Task: Create in the project Wavelength and in the Backlog issue 'Develop a new tool for automated testing of voice user interfaces' a child issue 'Integration with contract management software', and assign it to team member softage.4@softage.net.
Action: Mouse moved to (722, 552)
Screenshot: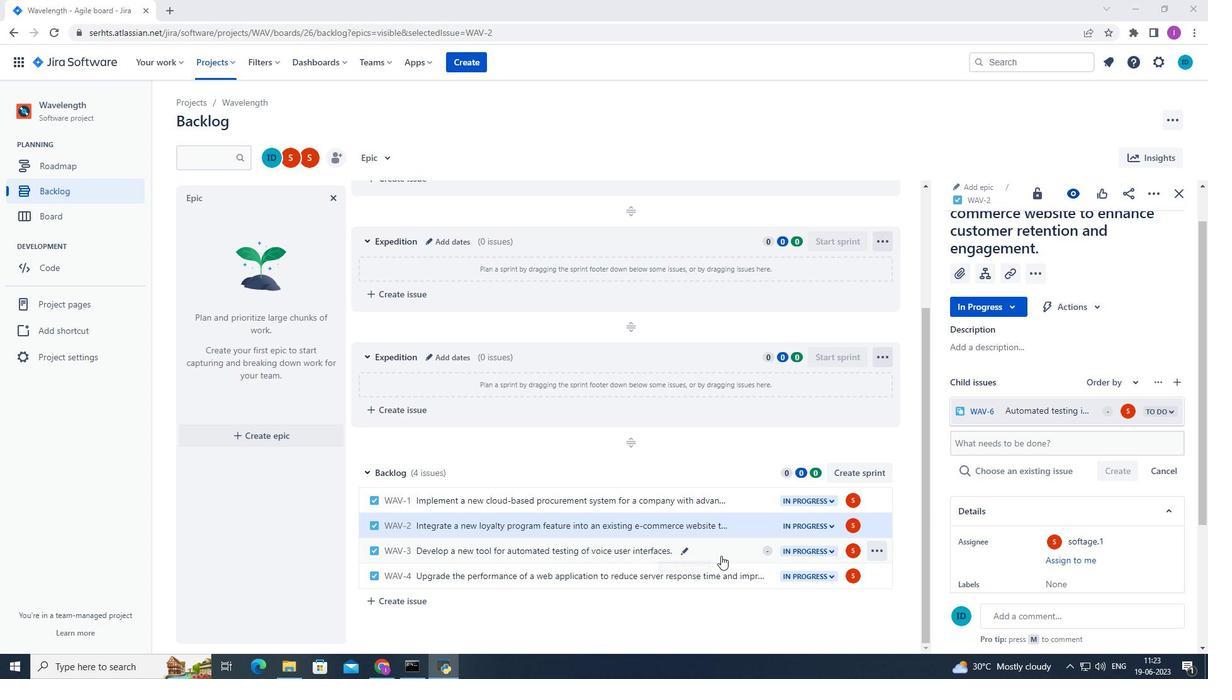 
Action: Mouse pressed left at (722, 552)
Screenshot: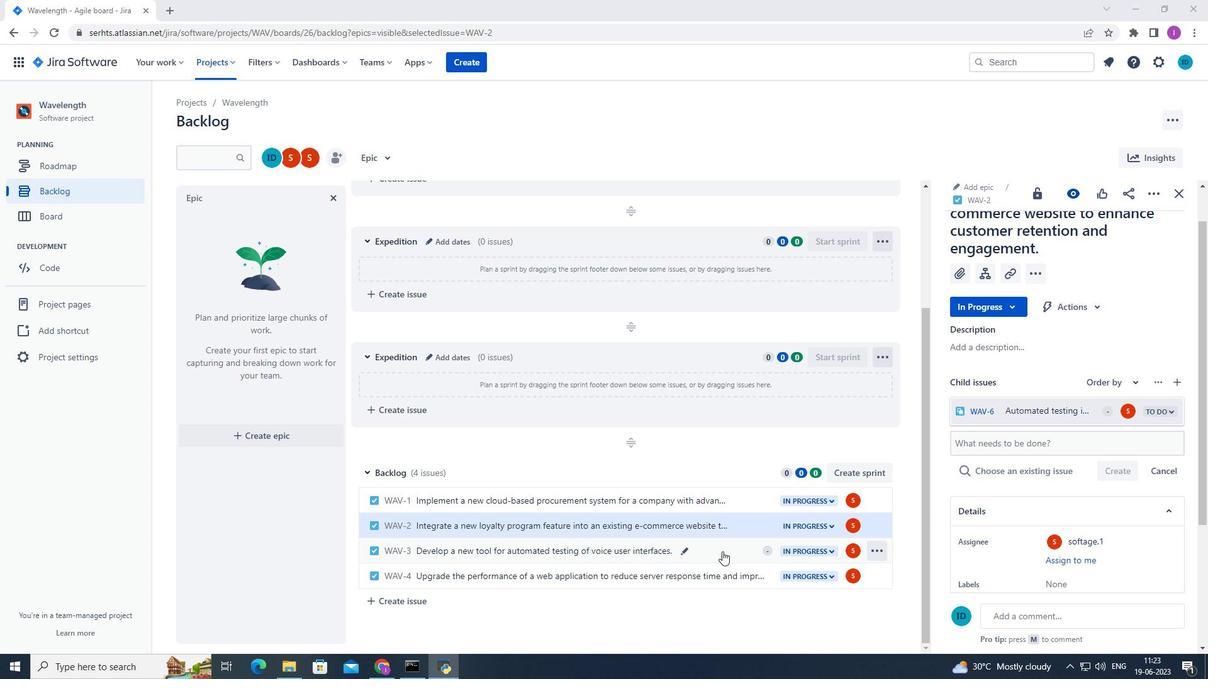 
Action: Mouse moved to (992, 268)
Screenshot: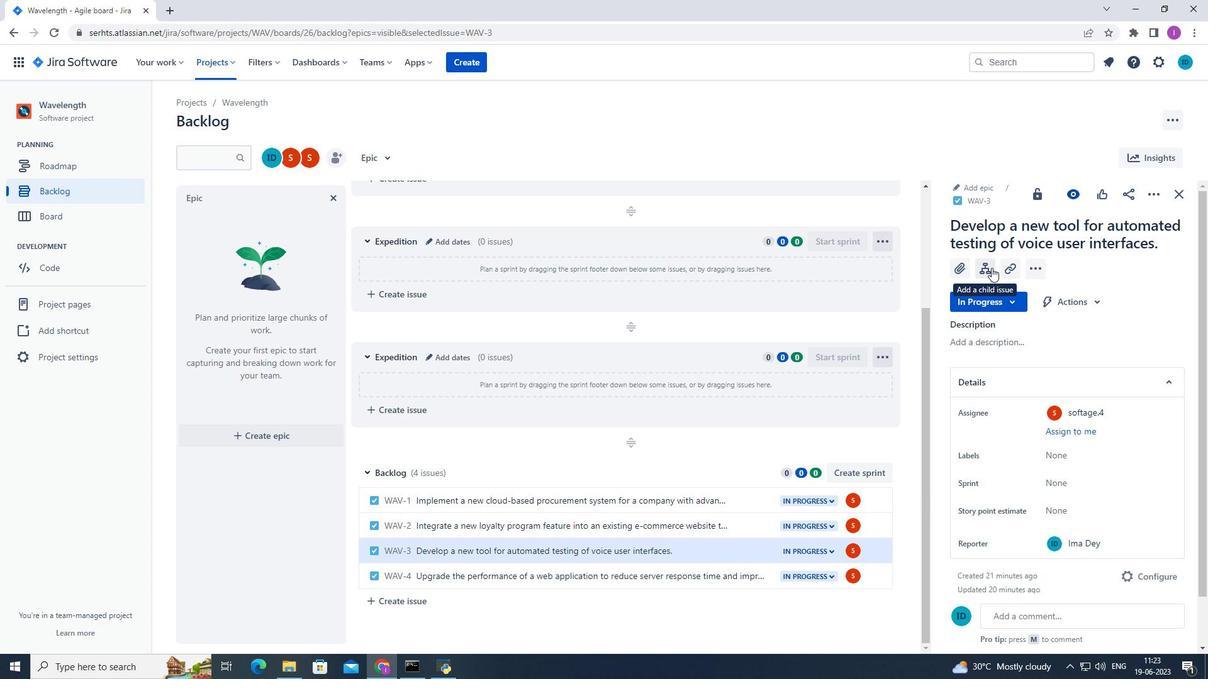 
Action: Mouse pressed left at (992, 268)
Screenshot: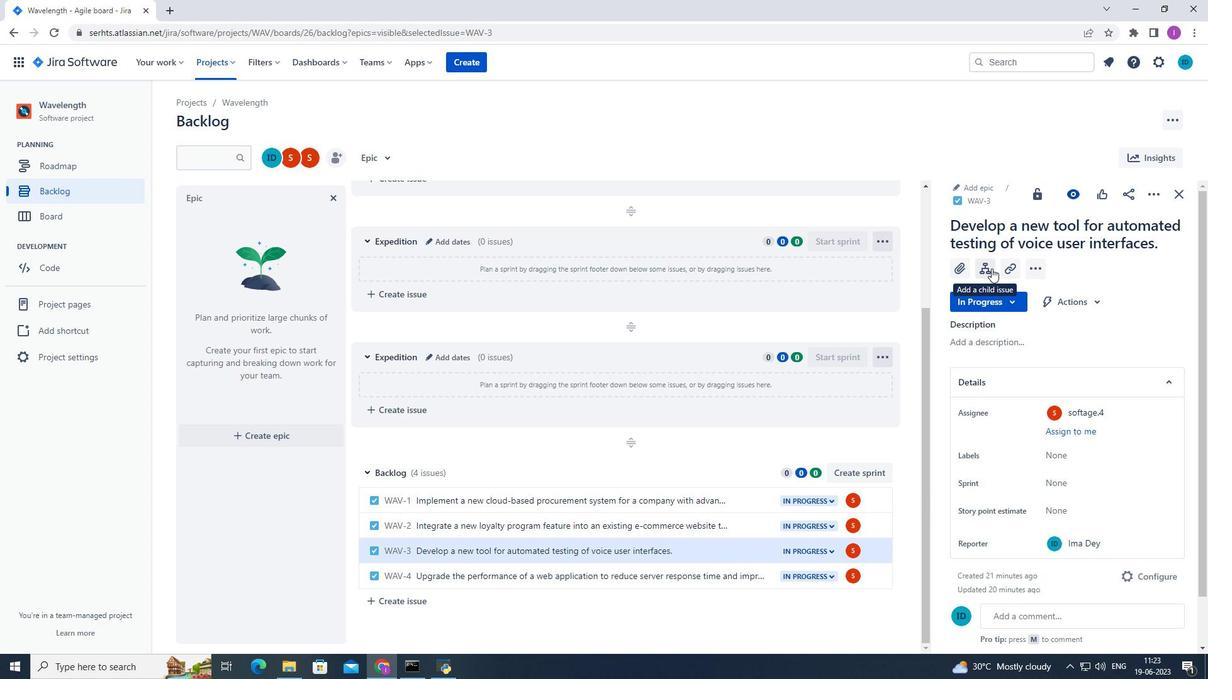 
Action: Mouse moved to (972, 396)
Screenshot: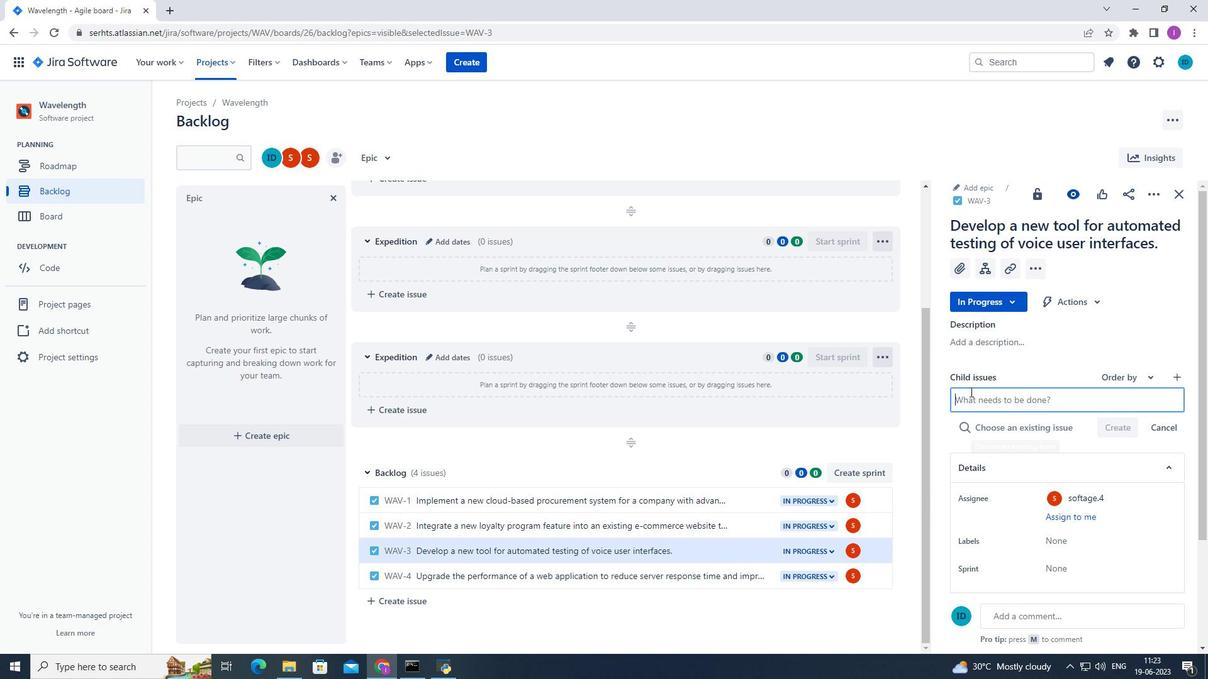 
Action: Mouse pressed left at (972, 396)
Screenshot: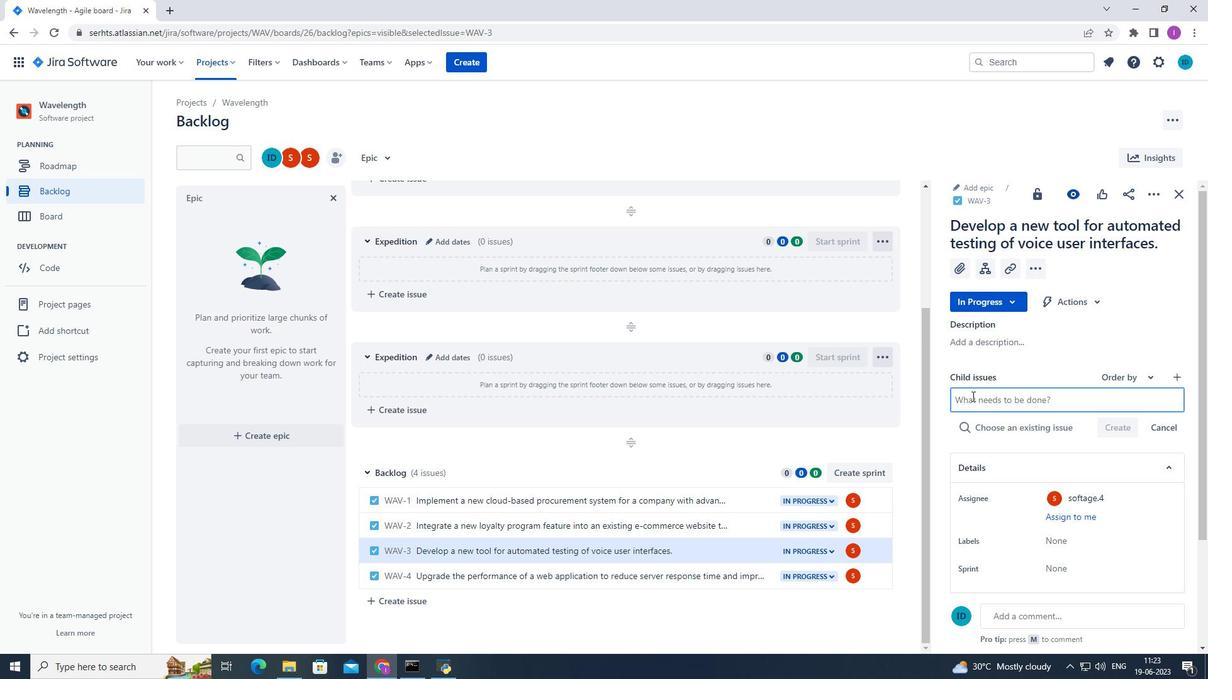
Action: Key pressed <Key.shift>Inter<Key.backspace>gration<Key.space>with<Key.space>contract<Key.space>management<Key.space>software<Key.enter>
Screenshot: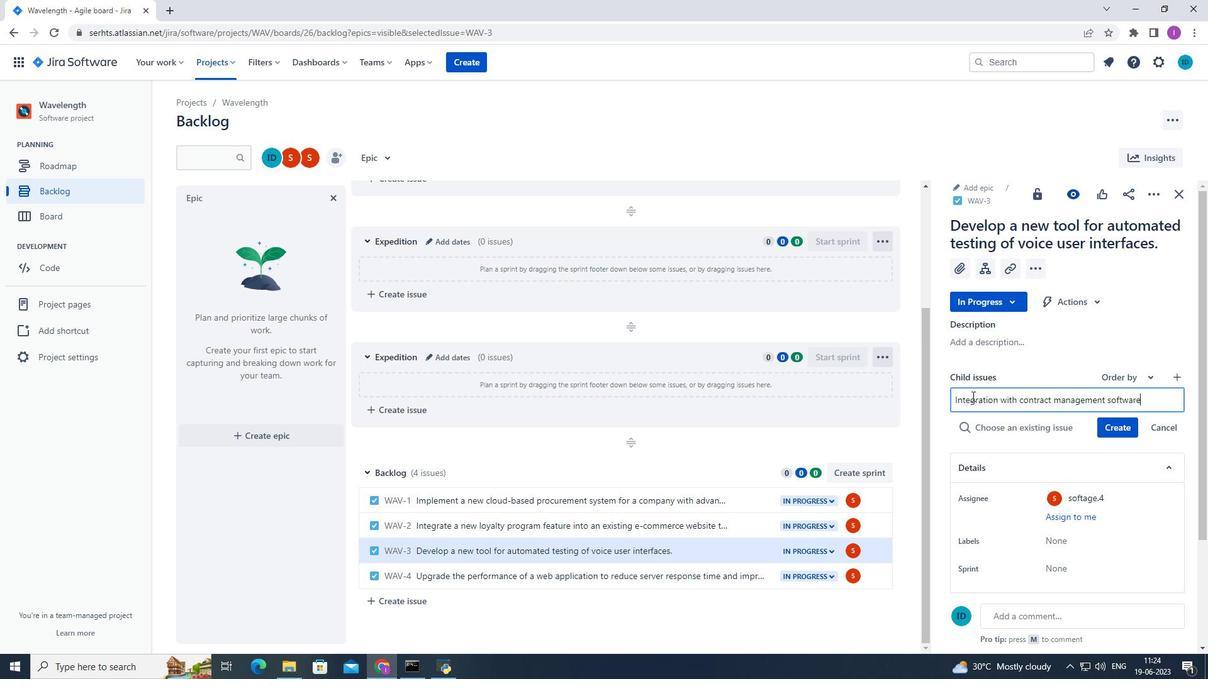 
Action: Mouse moved to (1131, 406)
Screenshot: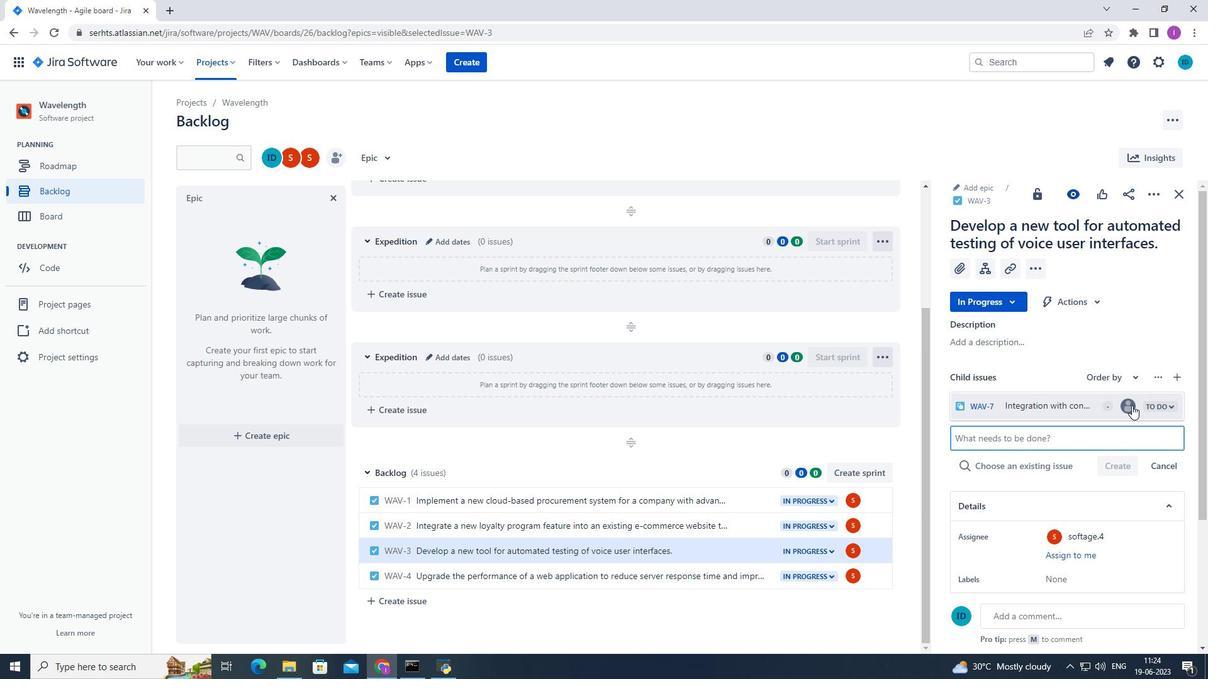 
Action: Mouse pressed left at (1131, 406)
Screenshot: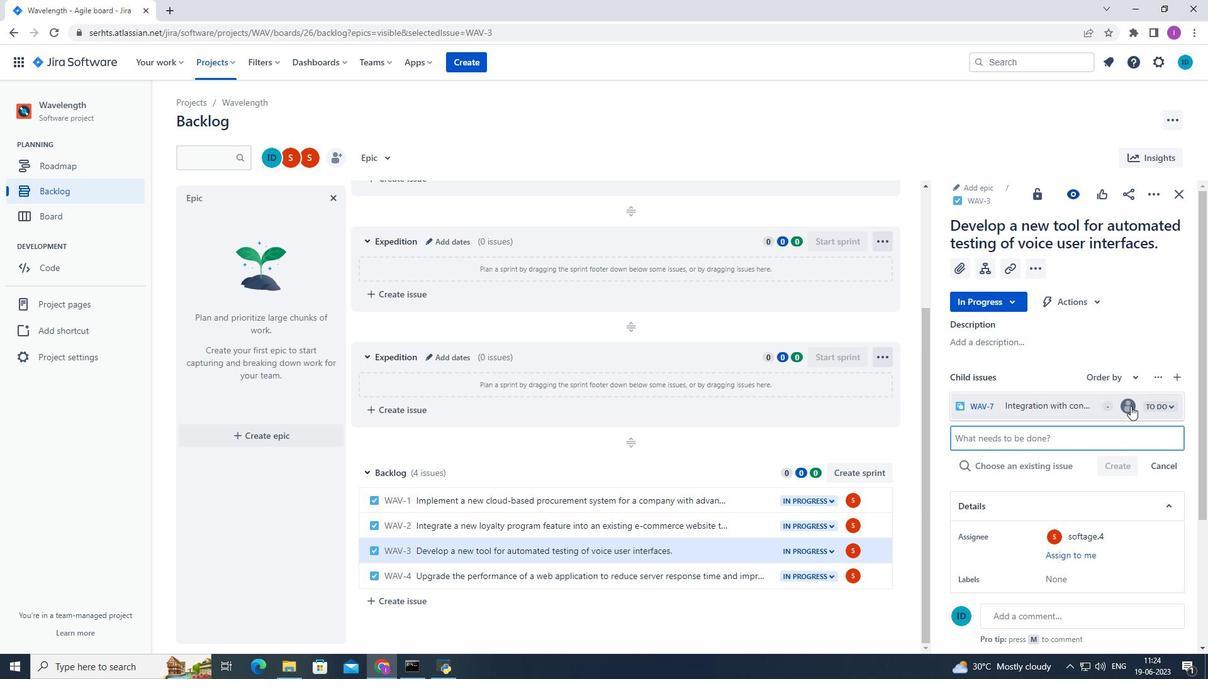 
Action: Mouse moved to (999, 475)
Screenshot: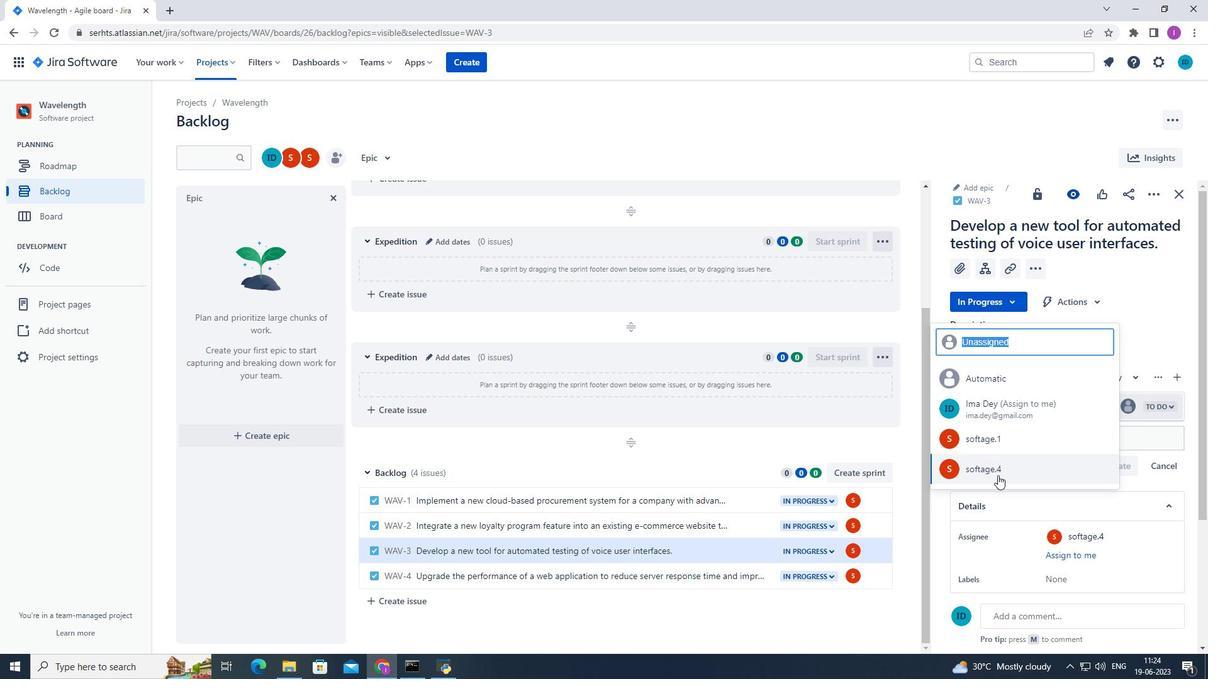 
Action: Mouse pressed left at (999, 475)
Screenshot: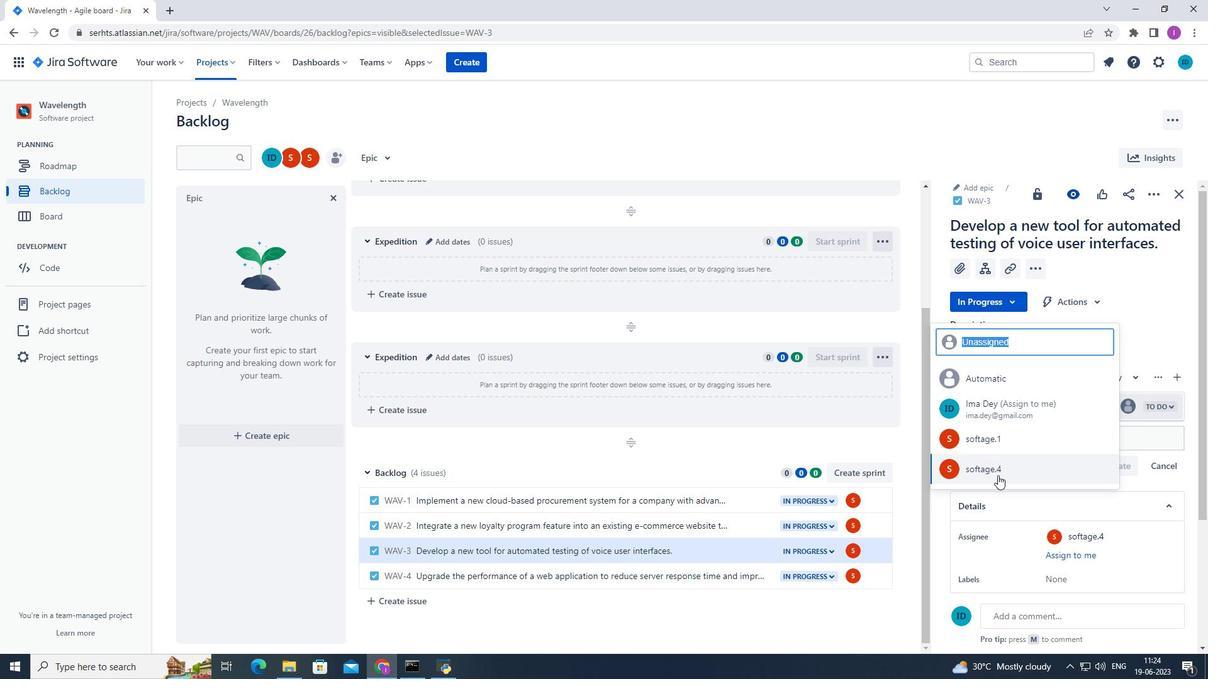 
Action: Mouse moved to (1023, 465)
Screenshot: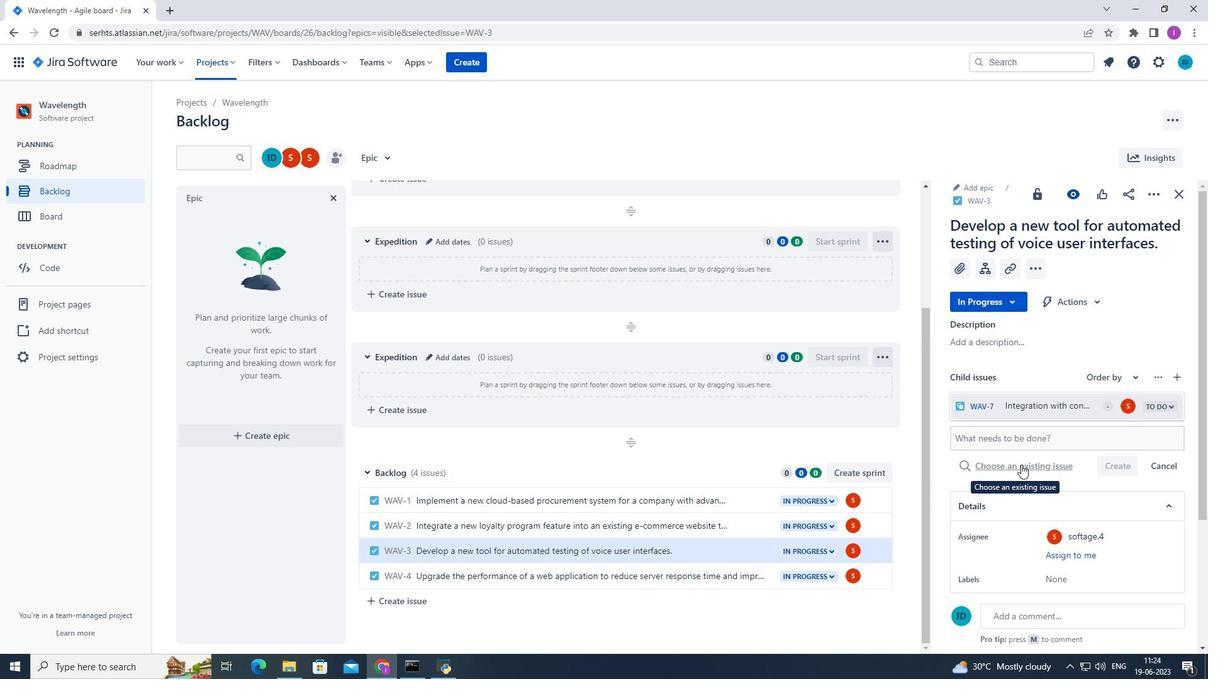 
